 Task: Create Card Card0000000003 in Board Board0000000001 in Workspace WS0000000001 in Trello. Create Card Card0000000004 in Board Board0000000001 in Workspace WS0000000001 in Trello. Create Card Card0000000005 in Board Board0000000002 in Workspace WS0000000001 in Trello. Create Card Card0000000006 in Board Board0000000002 in Workspace WS0000000001 in Trello. Create Card Card0000000007 in Board Board0000000002 in Workspace WS0000000001 in Trello
Action: Mouse moved to (278, 278)
Screenshot: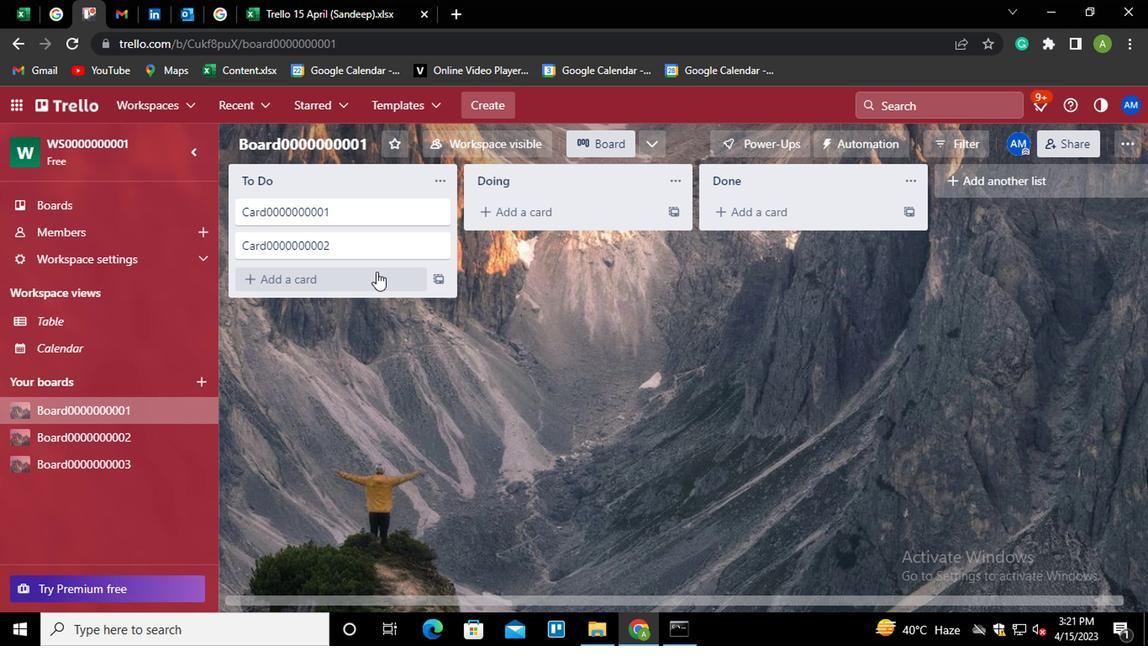 
Action: Mouse pressed left at (278, 278)
Screenshot: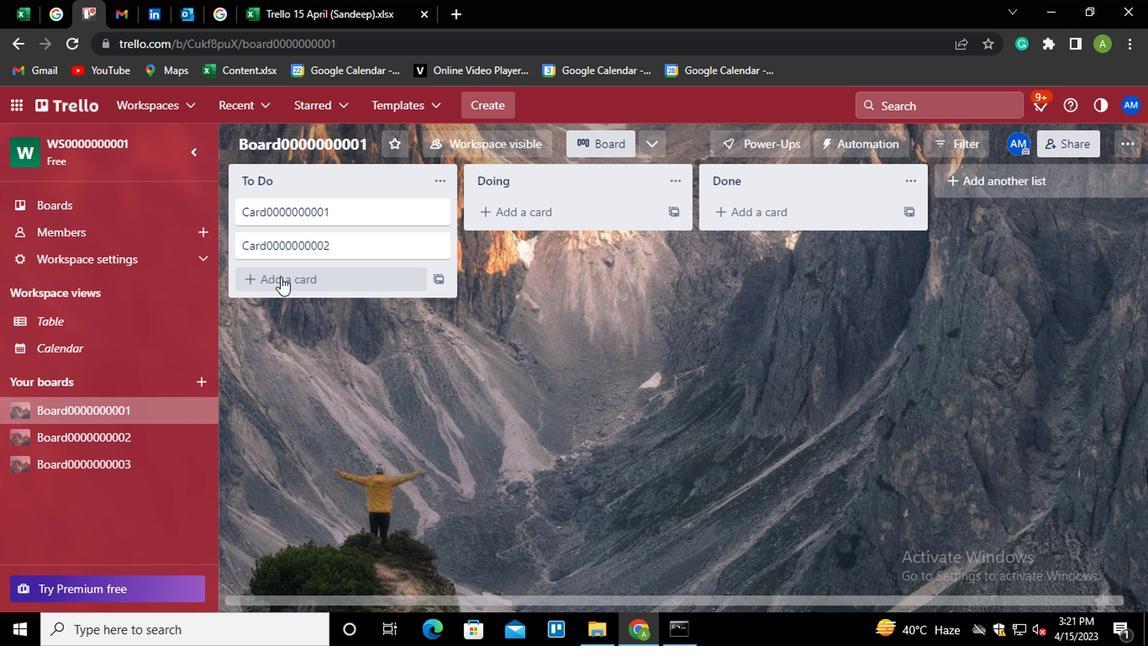 
Action: Key pressed <Key.shift>CARD0000000003<Key.enter><Key.shift>CARD0000000004
Screenshot: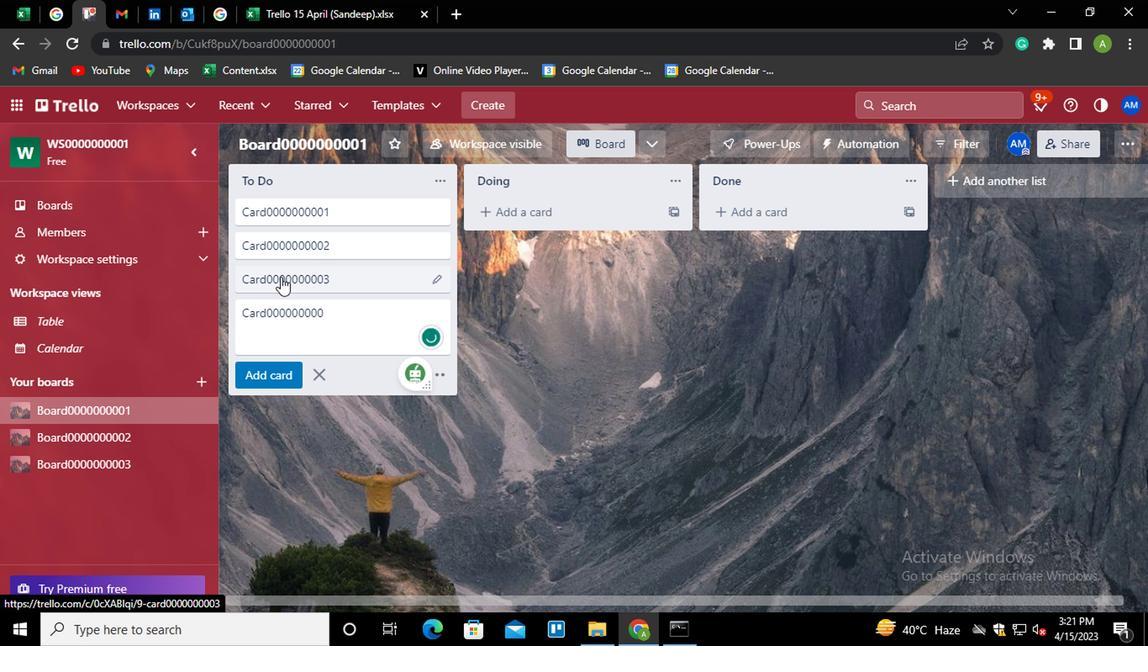 
Action: Mouse moved to (265, 493)
Screenshot: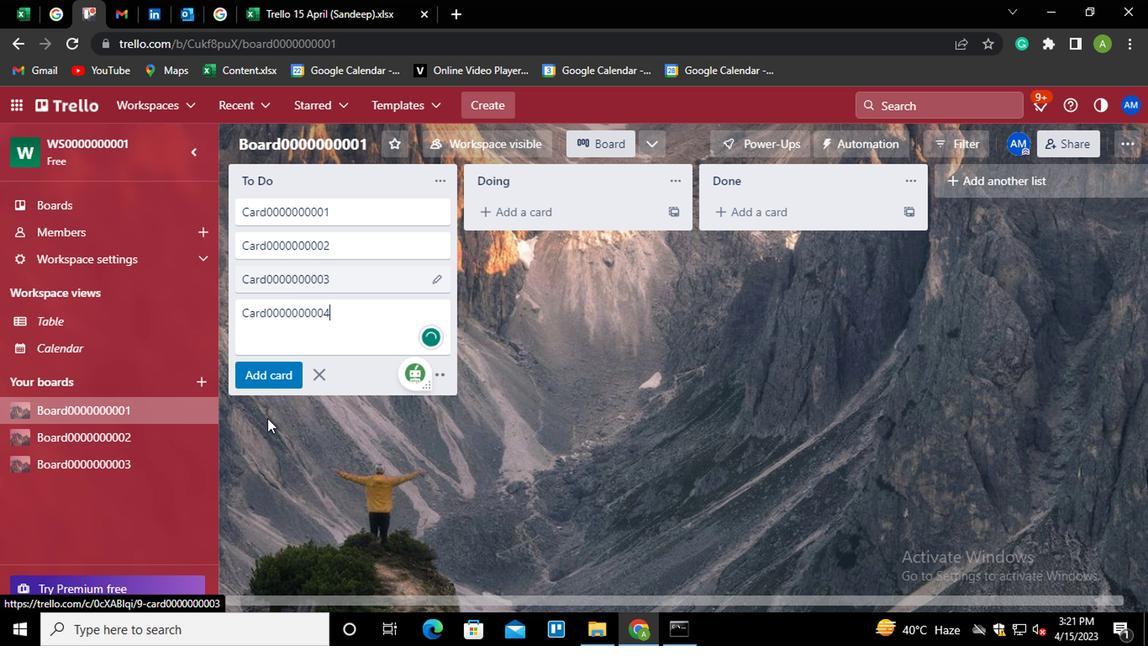 
Action: Mouse pressed left at (265, 493)
Screenshot: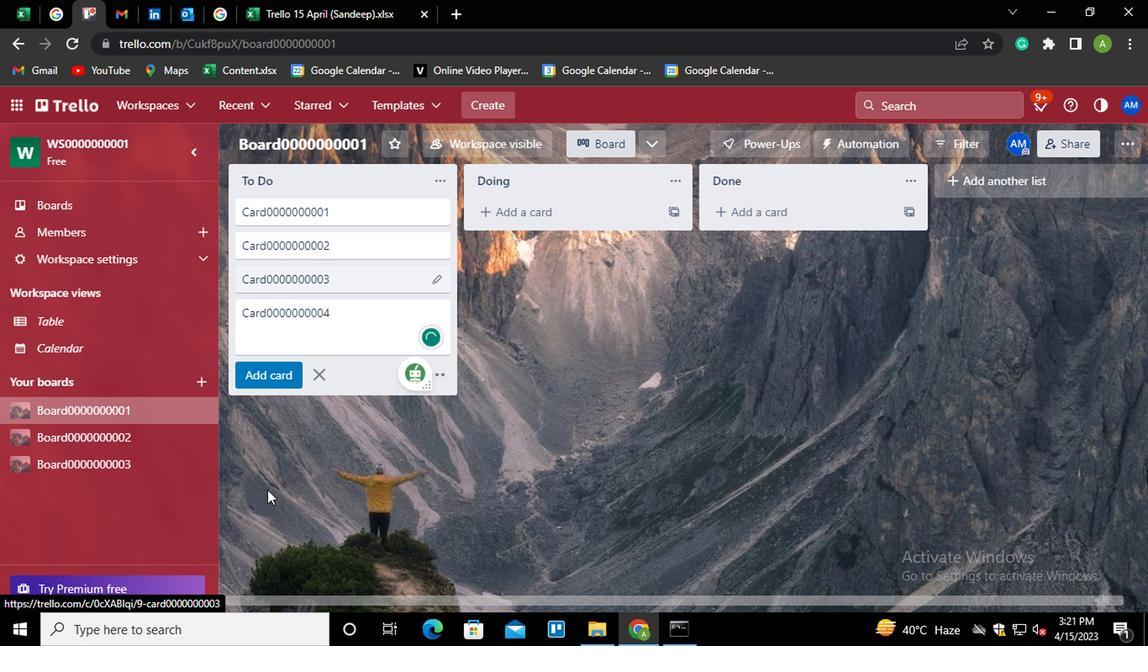 
Action: Mouse moved to (120, 439)
Screenshot: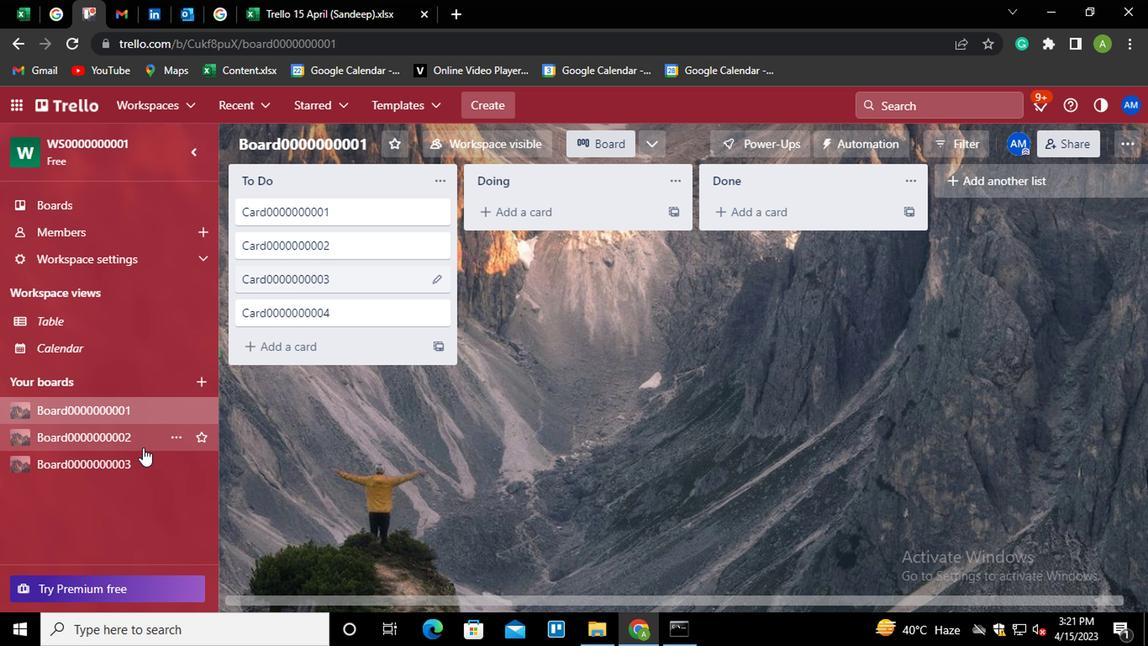
Action: Mouse pressed left at (120, 439)
Screenshot: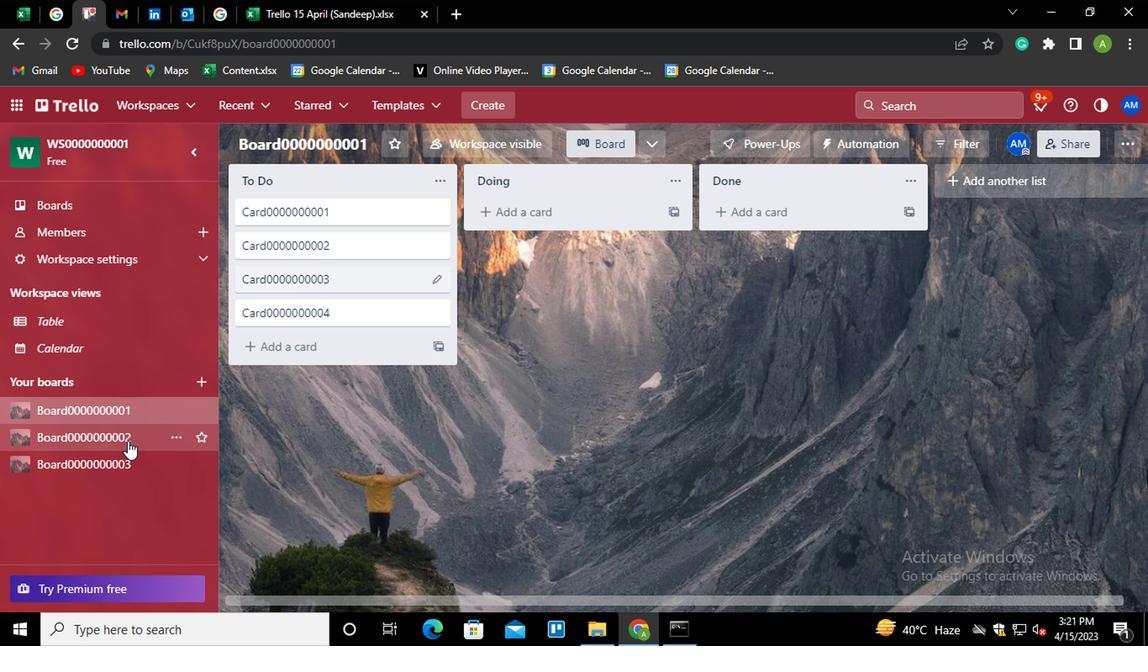 
Action: Mouse moved to (293, 214)
Screenshot: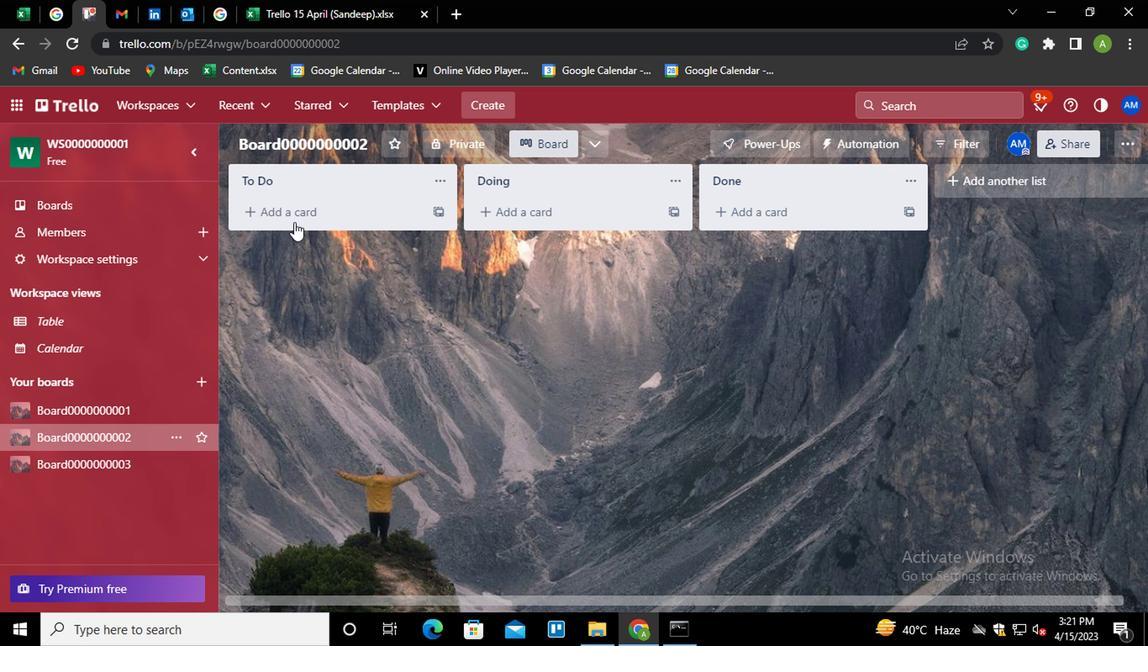 
Action: Mouse pressed left at (293, 214)
Screenshot: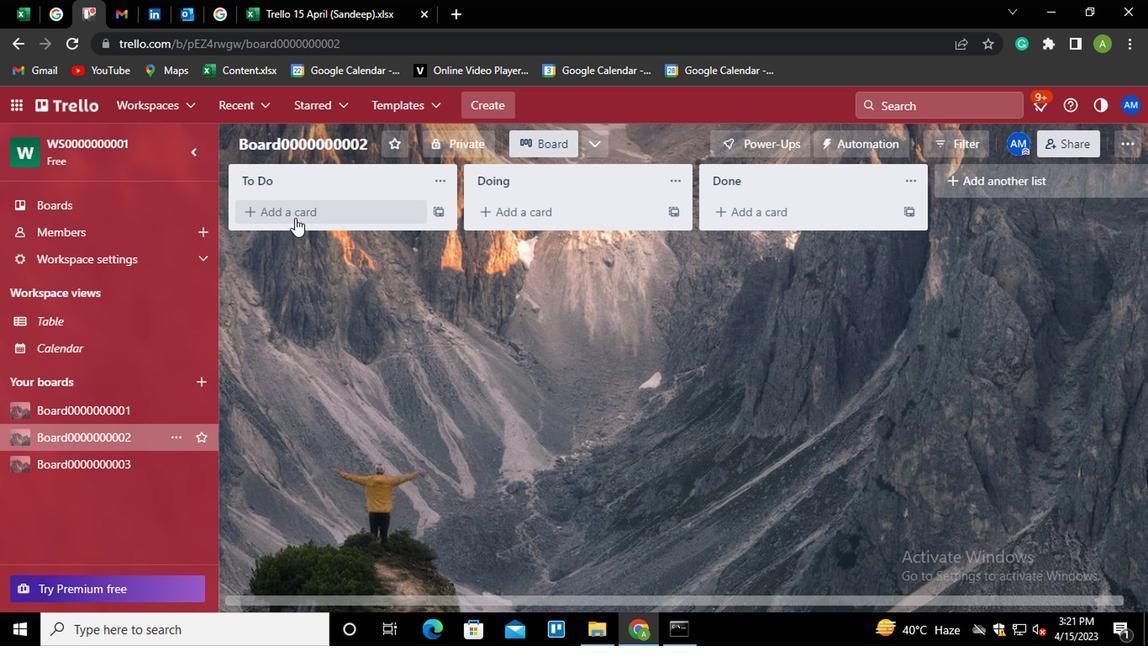 
Action: Key pressed <Key.shift><Key.shift><Key.shift><Key.shift><Key.shift><Key.shift><Key.shift><Key.shift>CARD0000000005<Key.enter><Key.shift>CARD0000000006<Key.enter><Key.shift><Key.shift><Key.shift><Key.shift>CARD0000000007
Screenshot: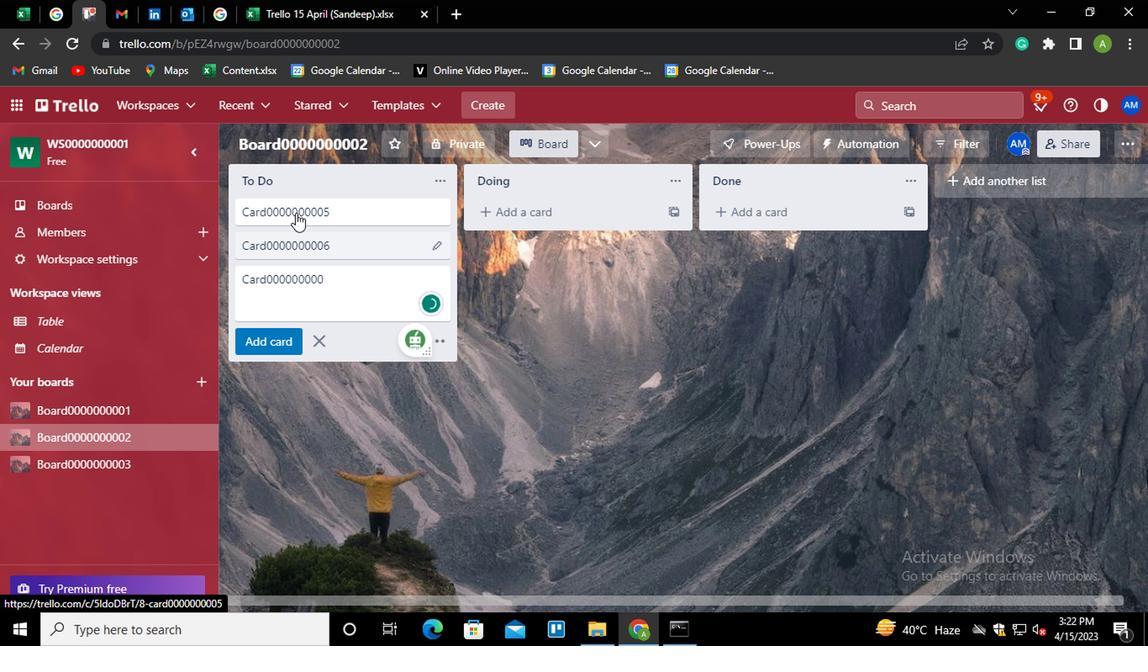 
Action: Mouse moved to (455, 451)
Screenshot: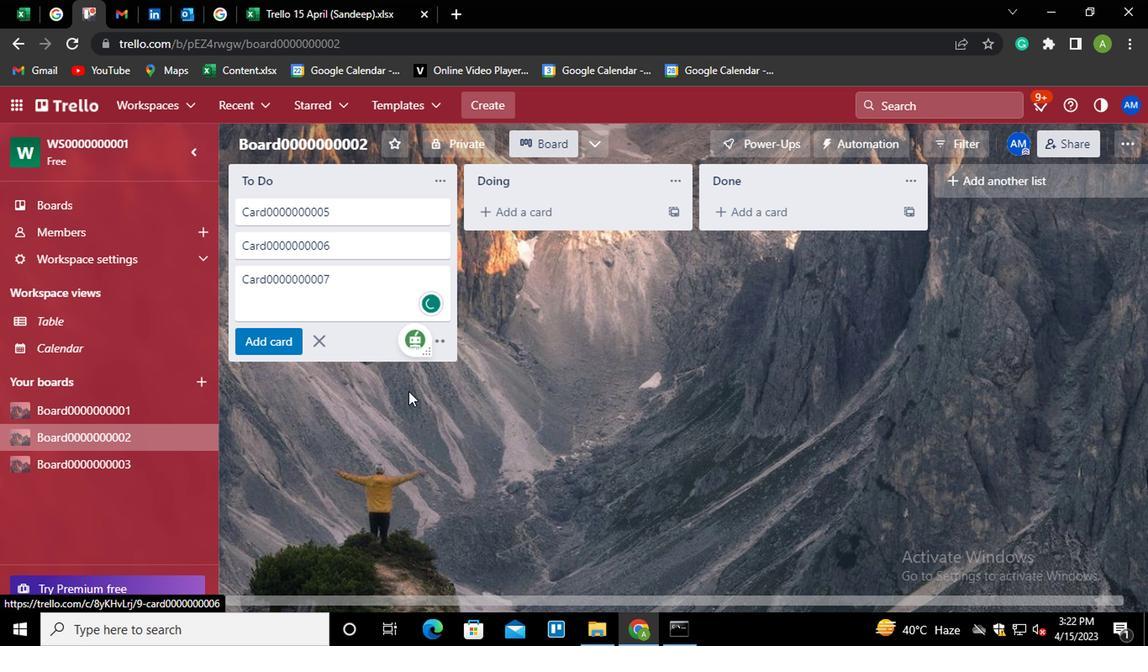 
Action: Mouse pressed left at (455, 451)
Screenshot: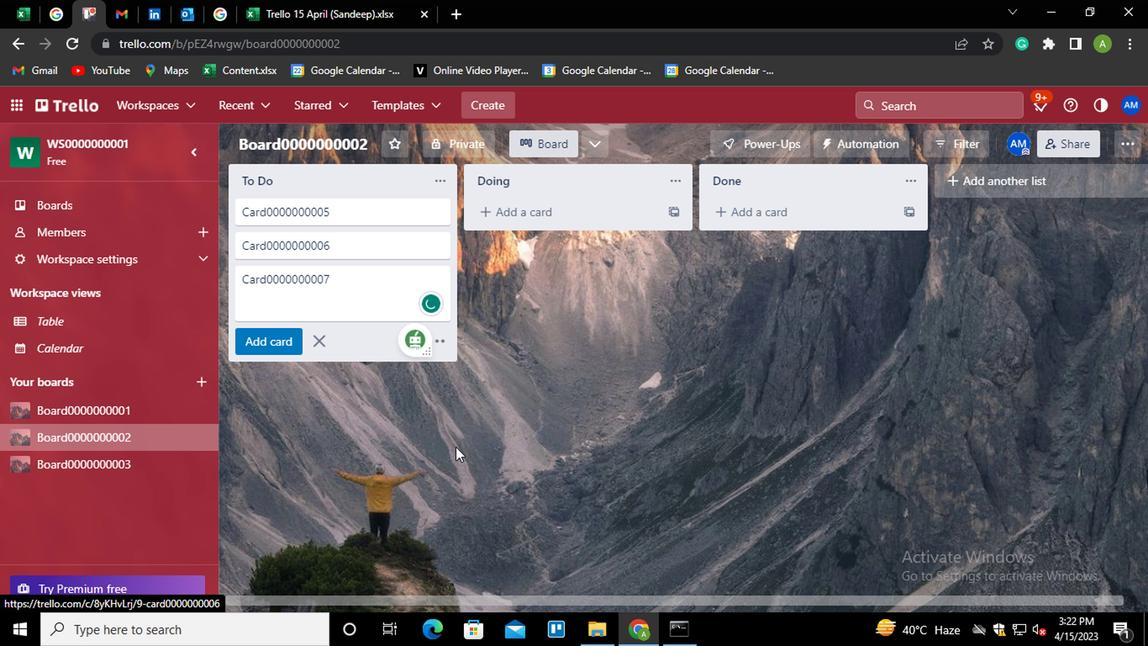 
Action: Mouse moved to (525, 476)
Screenshot: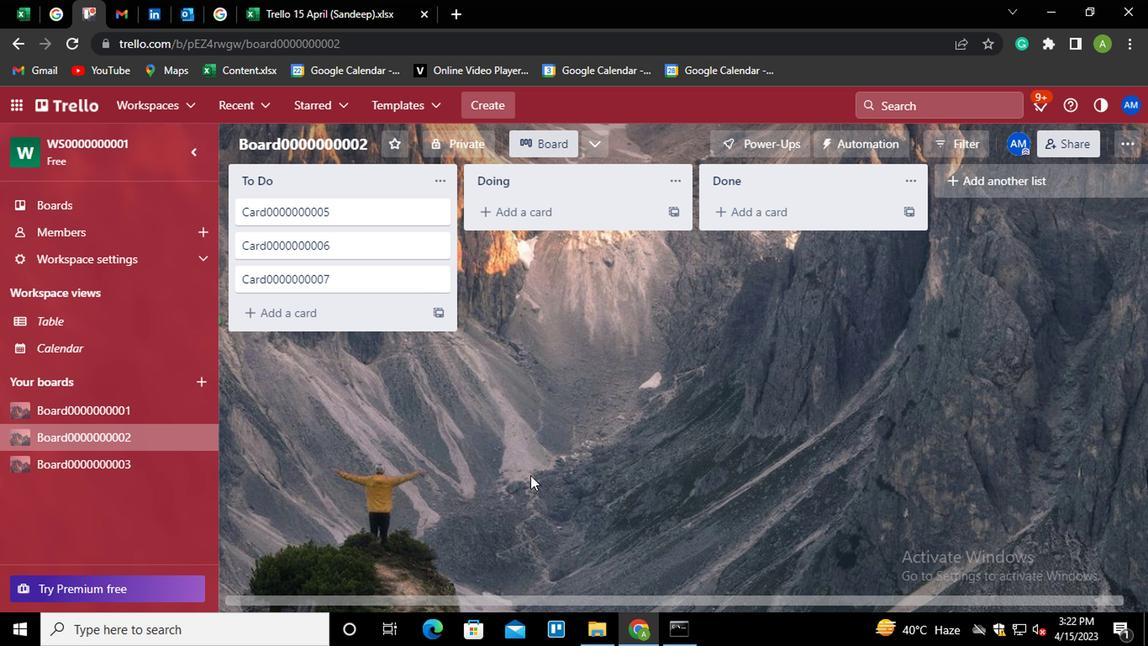 
